 Task: Create a section Mission Control and in the section, add a milestone IT Risk Management in the project BroaderVisionary
Action: Mouse moved to (203, 438)
Screenshot: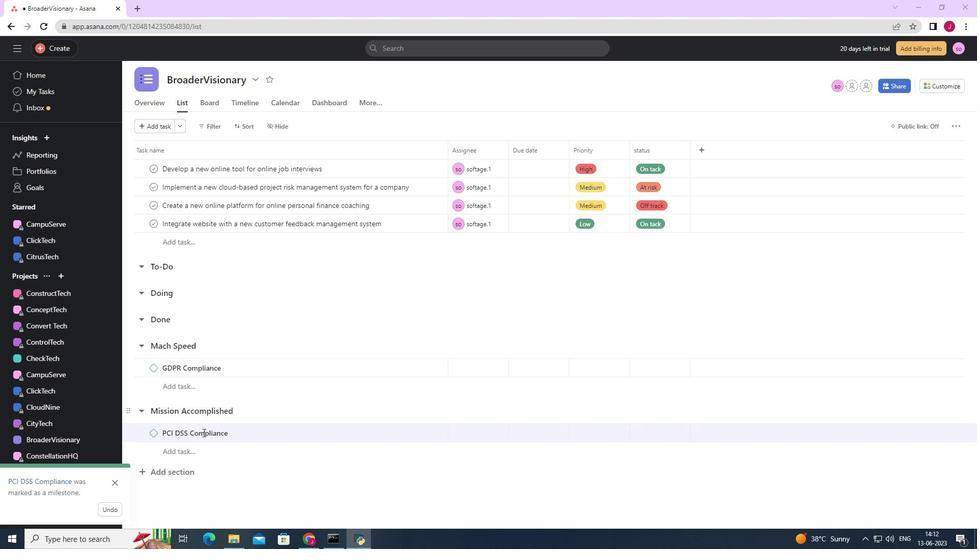 
Action: Mouse scrolled (203, 437) with delta (0, 0)
Screenshot: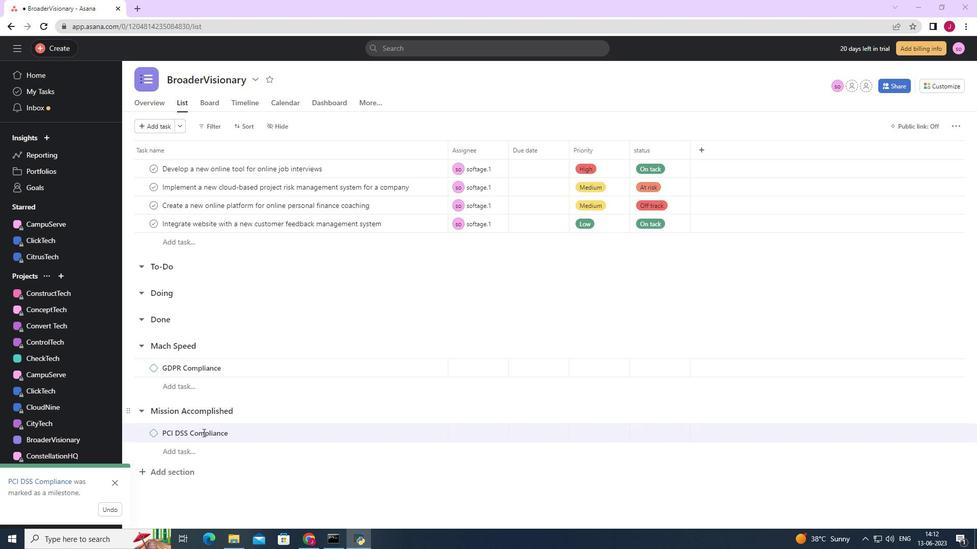 
Action: Mouse scrolled (203, 437) with delta (0, 0)
Screenshot: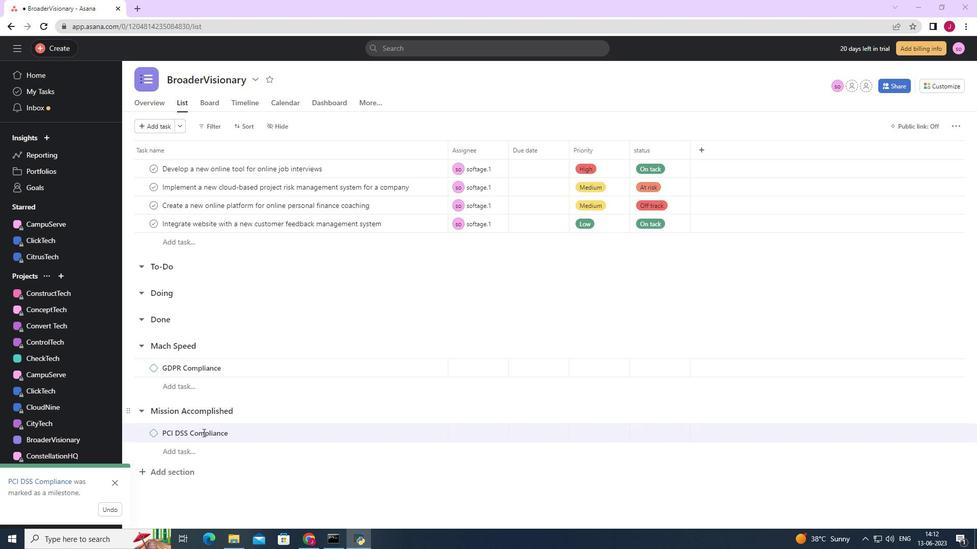 
Action: Mouse moved to (203, 438)
Screenshot: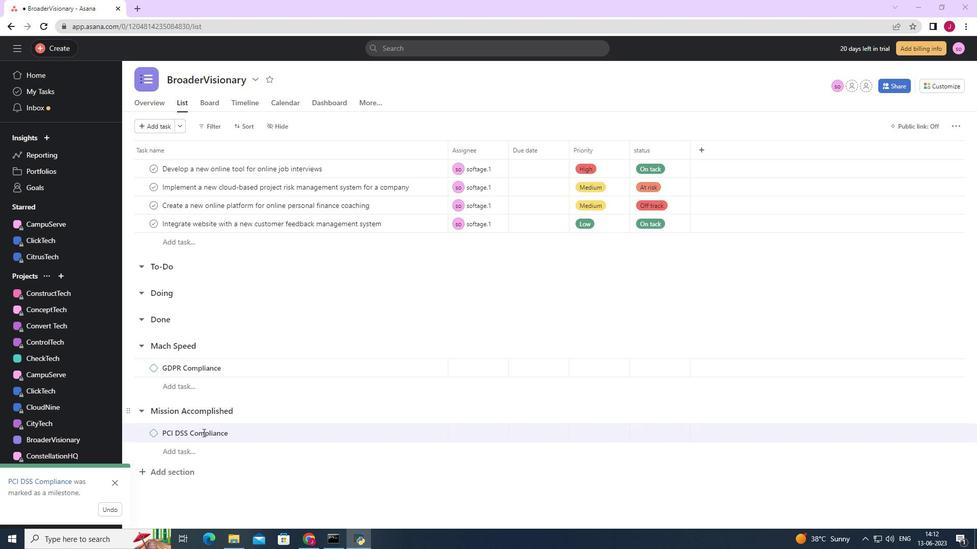
Action: Mouse scrolled (203, 438) with delta (0, 0)
Screenshot: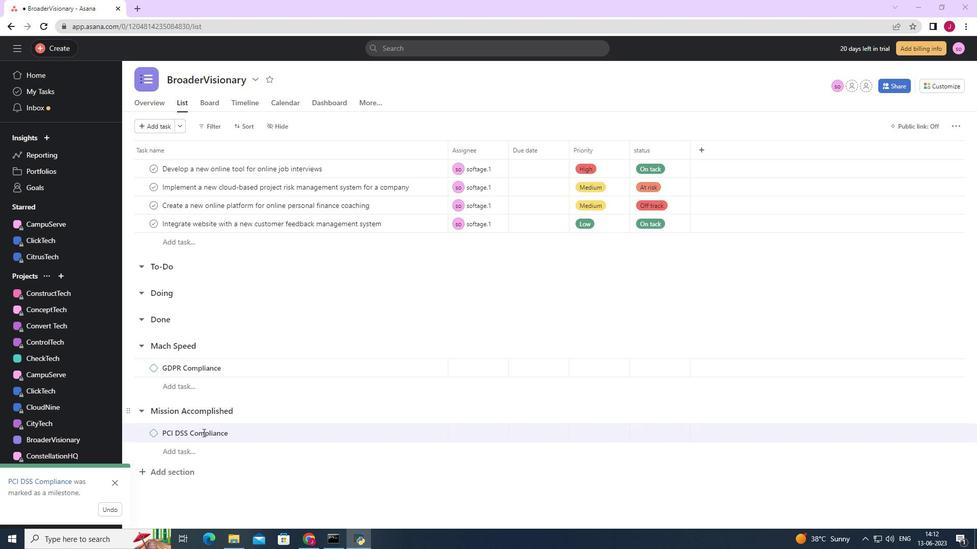 
Action: Mouse scrolled (203, 438) with delta (0, 0)
Screenshot: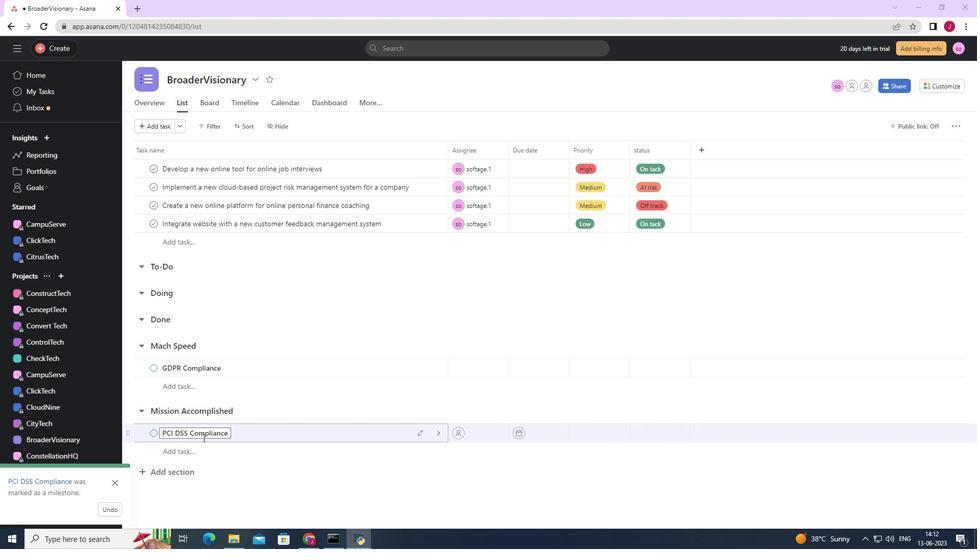 
Action: Mouse moved to (178, 472)
Screenshot: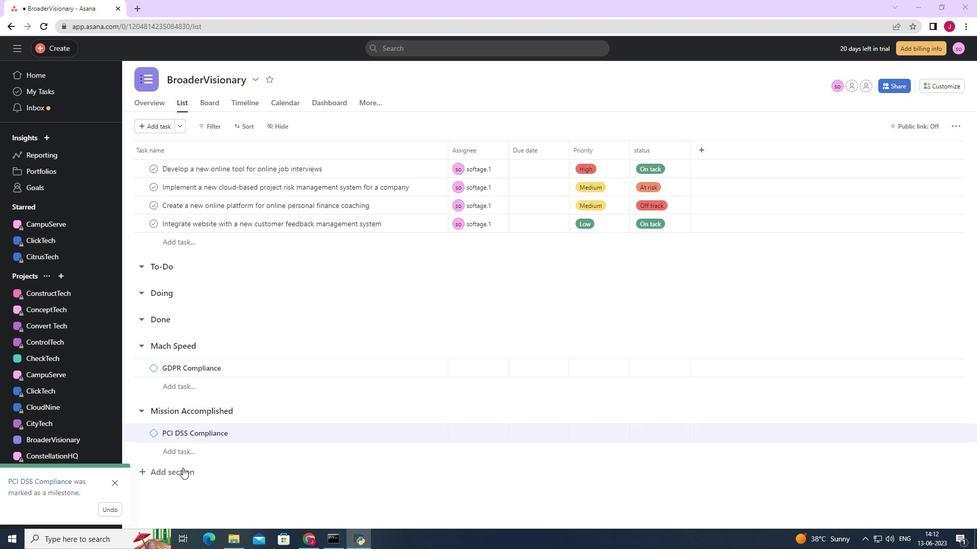 
Action: Mouse pressed left at (178, 472)
Screenshot: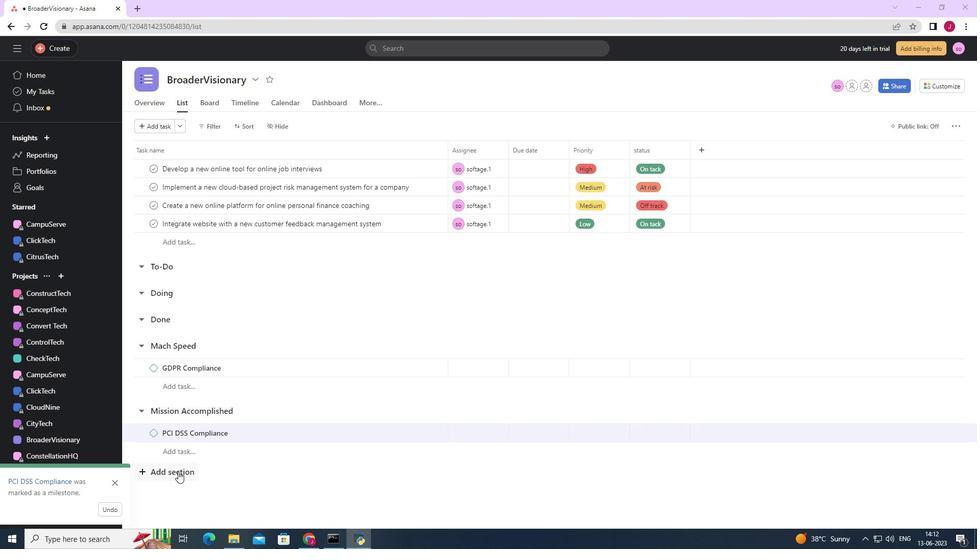 
Action: Mouse moved to (194, 469)
Screenshot: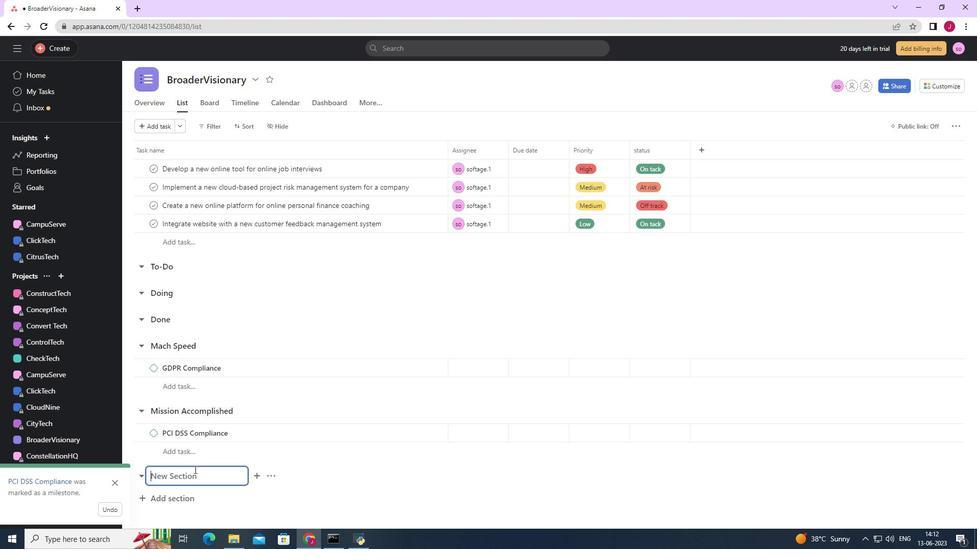 
Action: Key pressed <Key.caps_lock>M<Key.caps_lock>ission<Key.space><Key.caps_lock>C<Key.caps_lock>ontrol<Key.enter><Key.caps_lock>IT<Key.space>R<Key.caps_lock>isk<Key.space><Key.caps_lock>M<Key.caps_lock>anagement
Screenshot: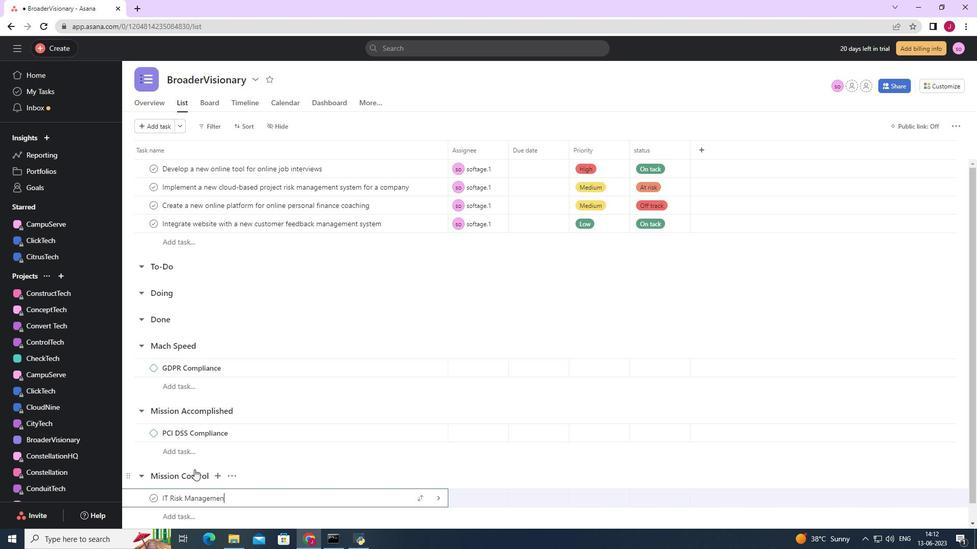 
Action: Mouse moved to (443, 500)
Screenshot: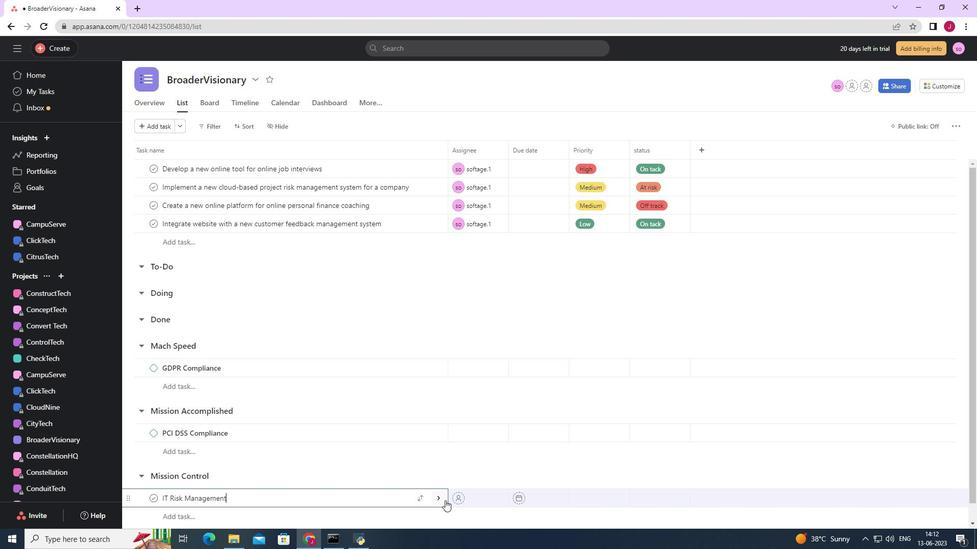 
Action: Mouse pressed left at (443, 500)
Screenshot: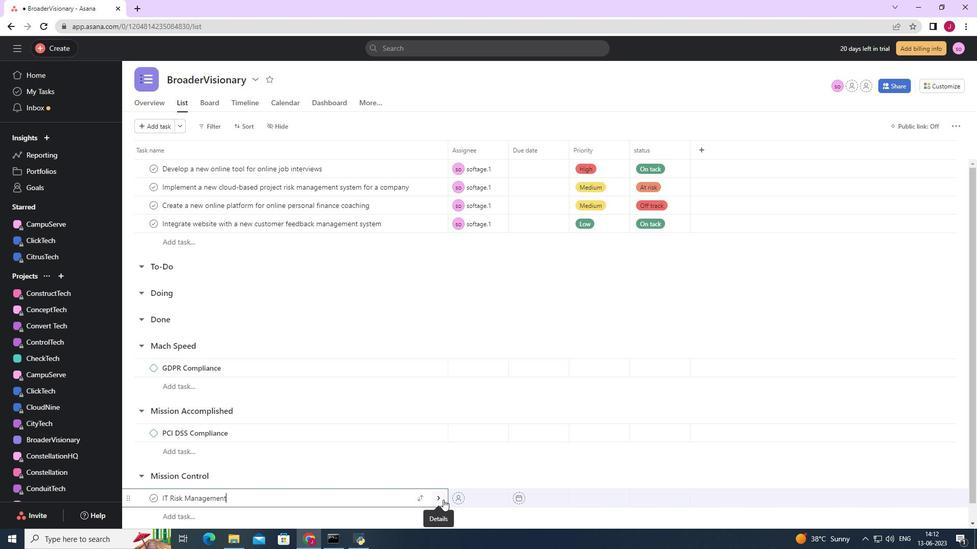 
Action: Mouse moved to (939, 128)
Screenshot: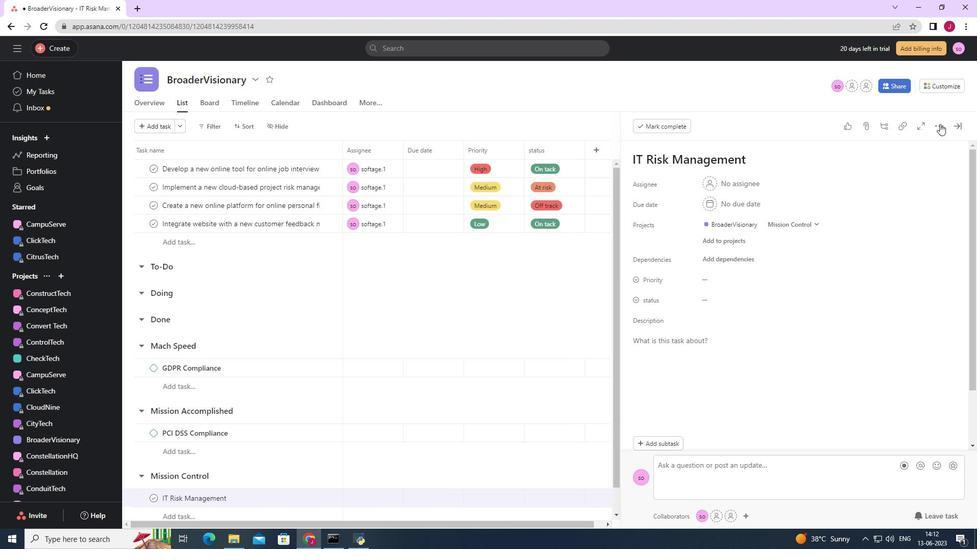 
Action: Mouse pressed left at (939, 128)
Screenshot: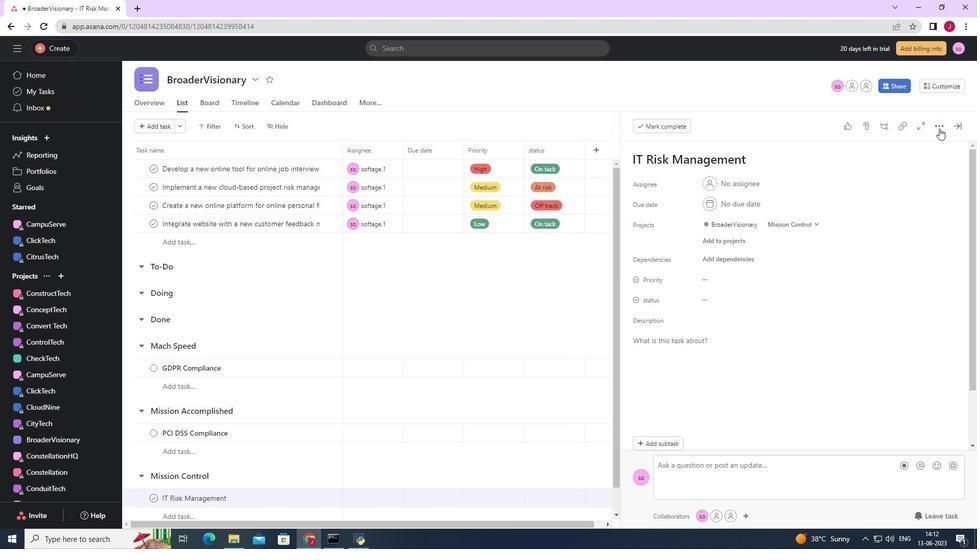 
Action: Mouse moved to (837, 163)
Screenshot: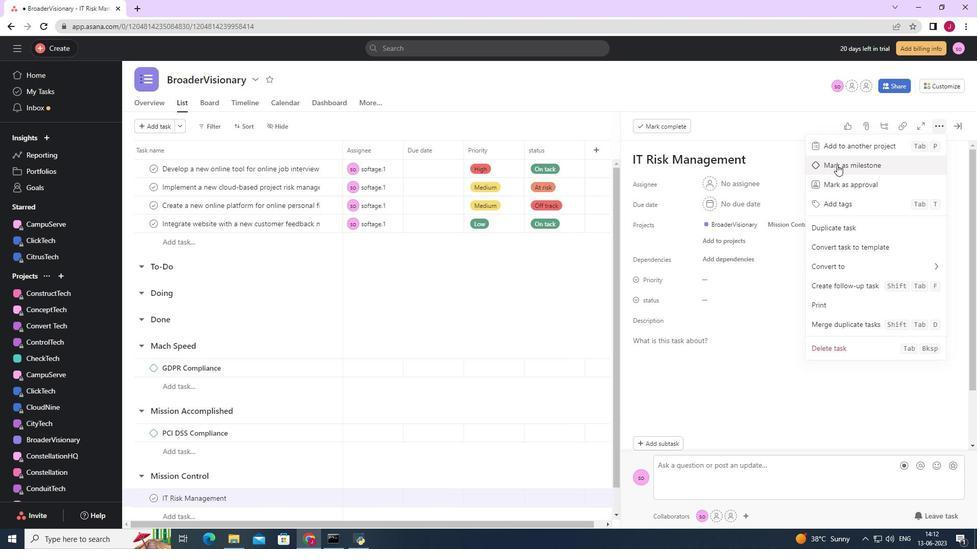 
Action: Mouse pressed left at (837, 163)
Screenshot: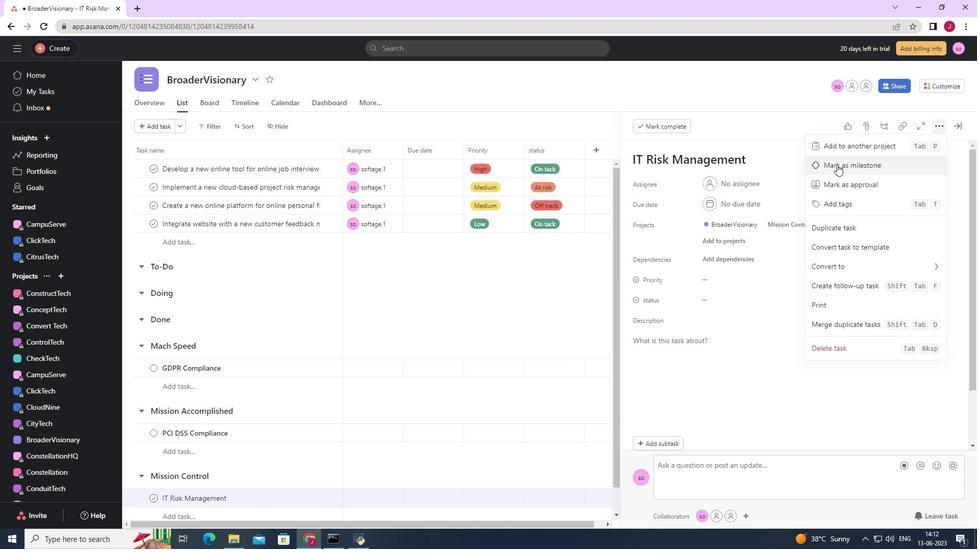 
Action: Mouse moved to (956, 126)
Screenshot: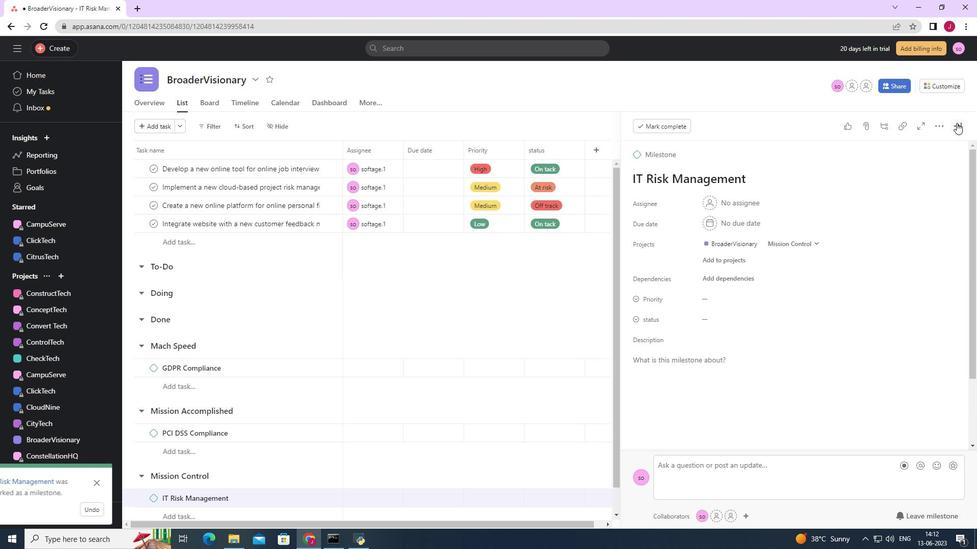 
Action: Mouse pressed left at (956, 126)
Screenshot: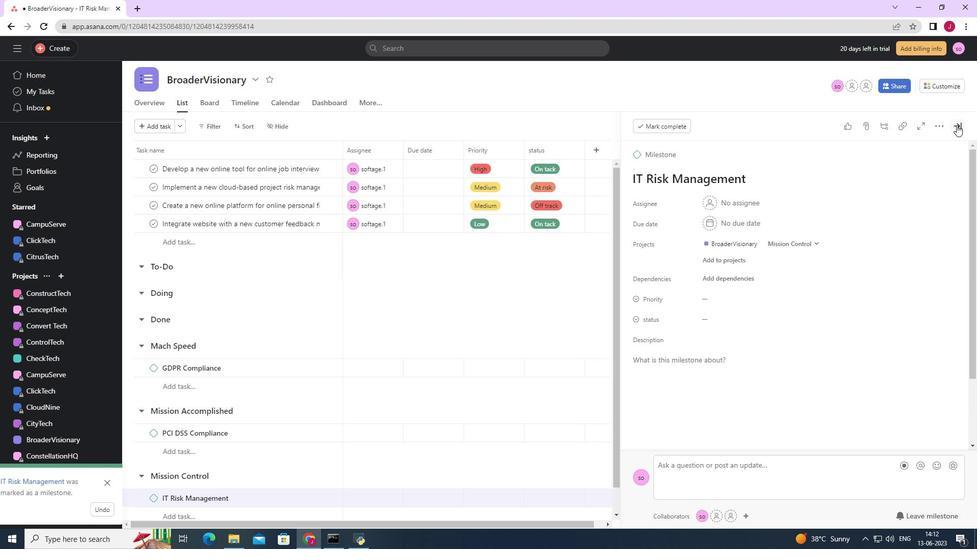 
Action: Mouse moved to (953, 130)
Screenshot: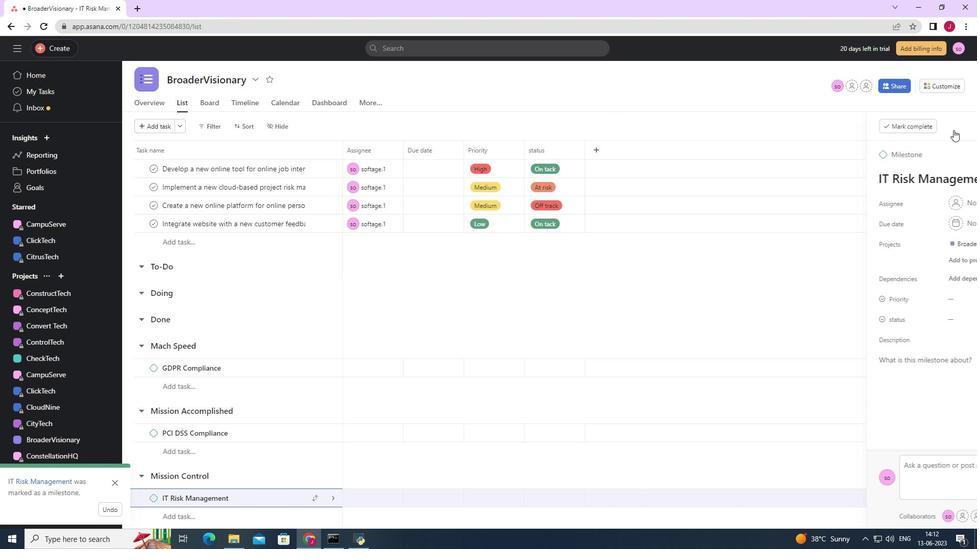 
